 Task: Add start time "2:00".
Action: Mouse moved to (529, 331)
Screenshot: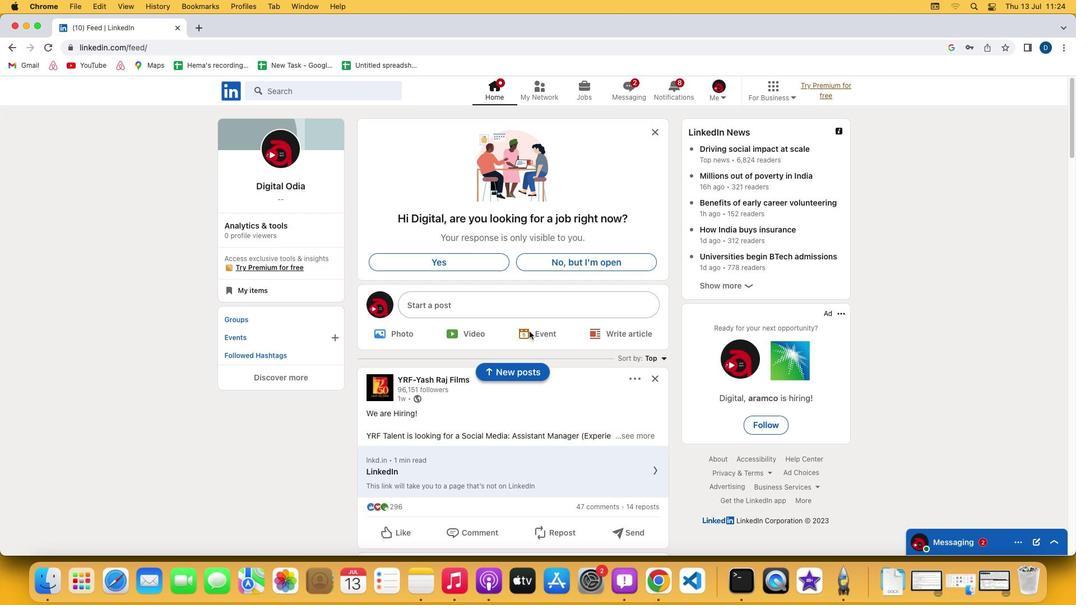 
Action: Mouse pressed left at (529, 331)
Screenshot: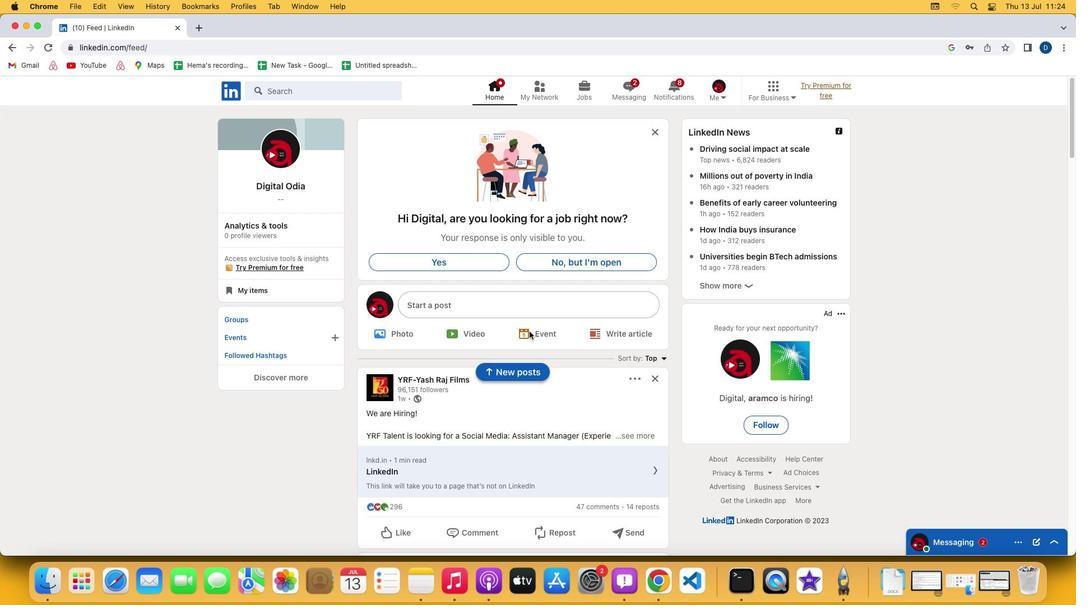 
Action: Mouse pressed left at (529, 331)
Screenshot: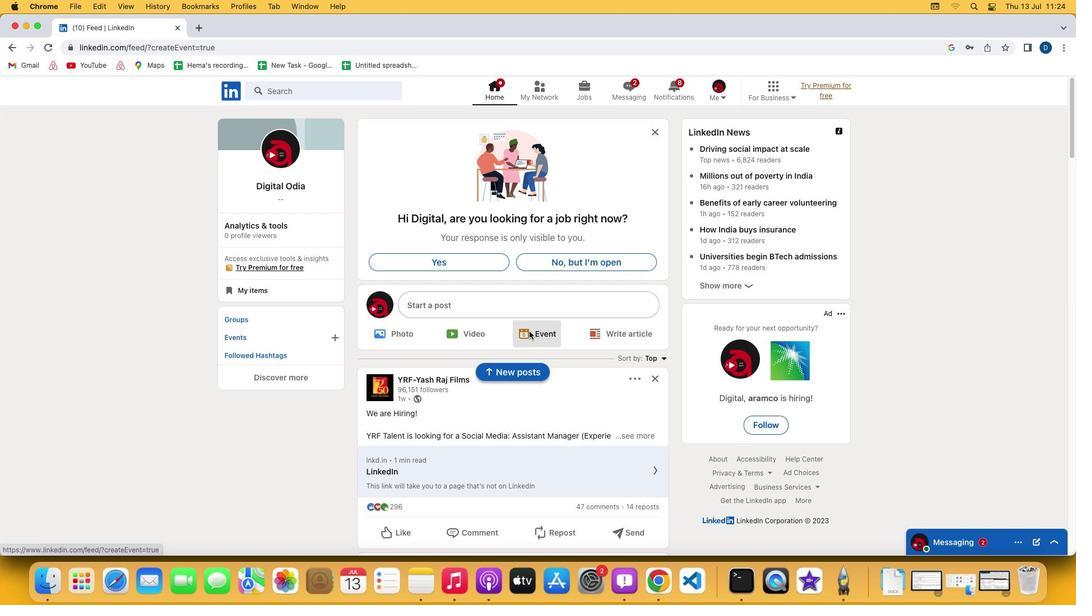 
Action: Mouse moved to (535, 392)
Screenshot: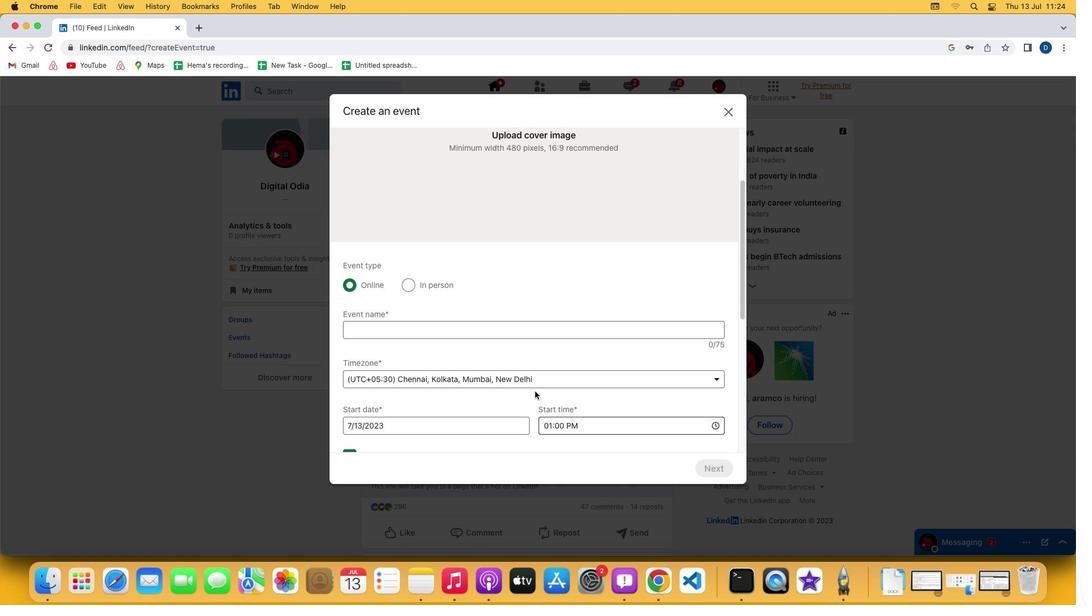 
Action: Mouse scrolled (535, 392) with delta (0, 0)
Screenshot: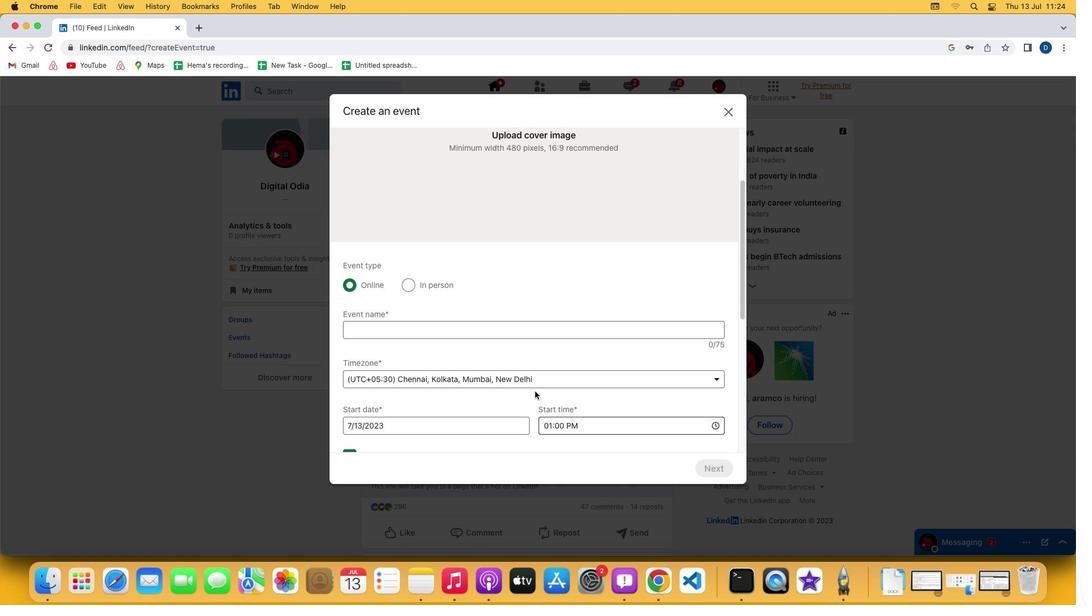 
Action: Mouse scrolled (535, 392) with delta (0, 0)
Screenshot: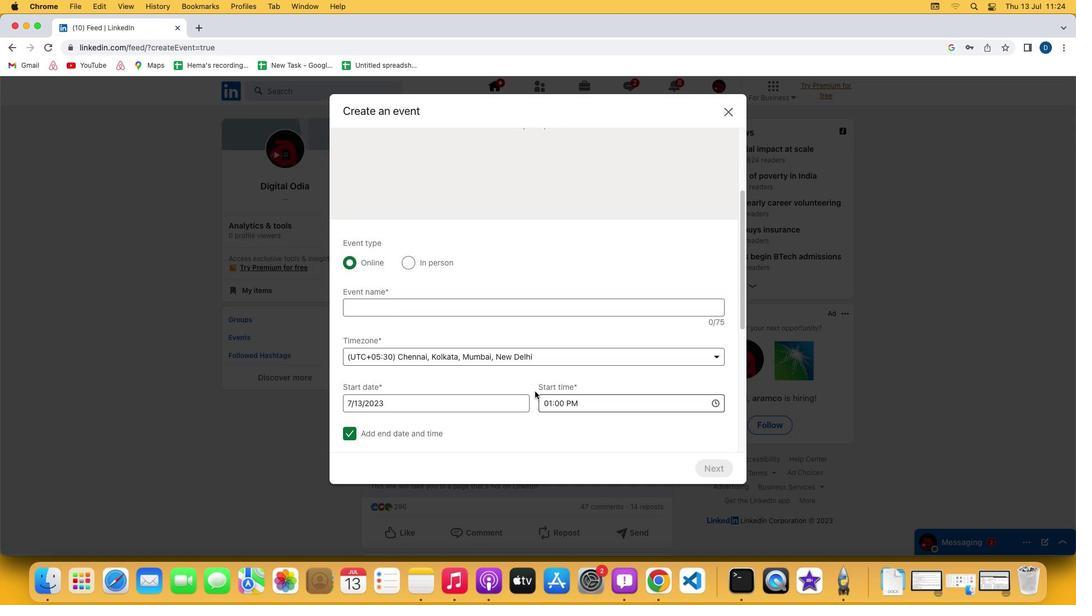 
Action: Mouse scrolled (535, 392) with delta (0, -1)
Screenshot: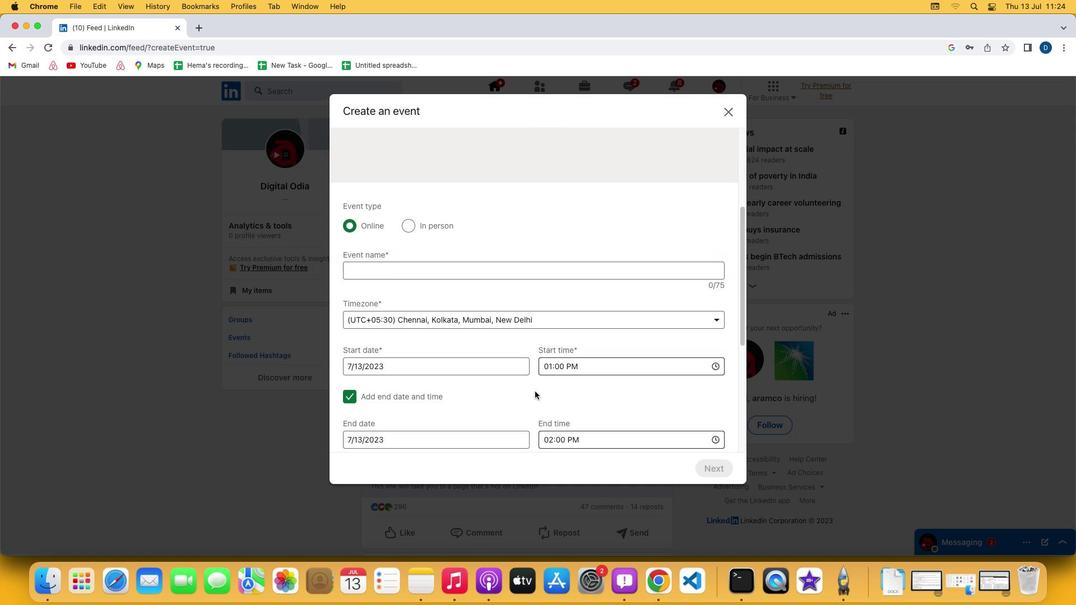 
Action: Mouse scrolled (535, 392) with delta (0, -2)
Screenshot: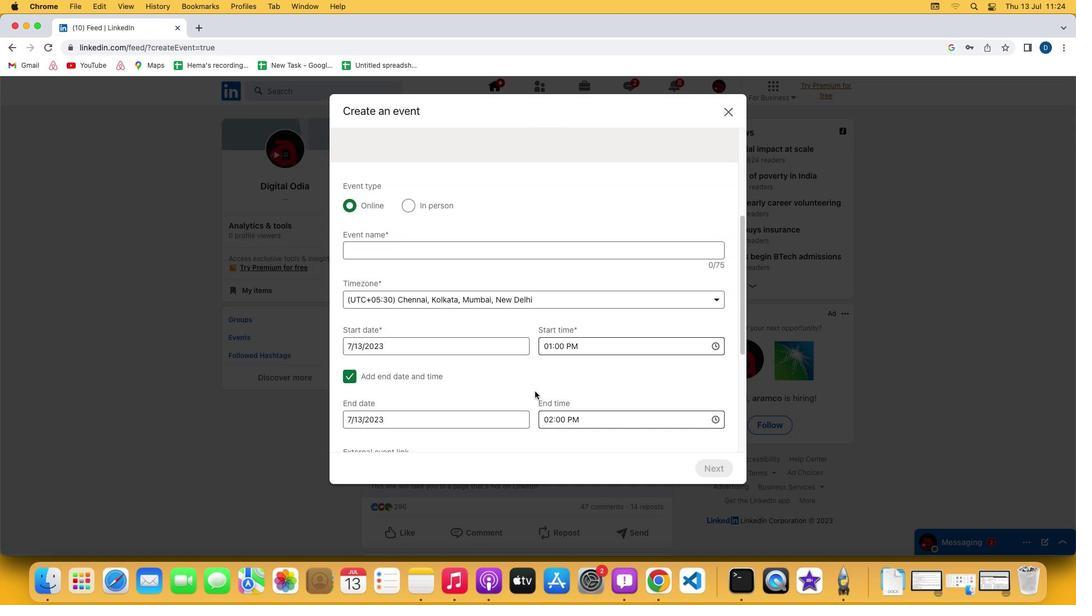 
Action: Mouse moved to (565, 350)
Screenshot: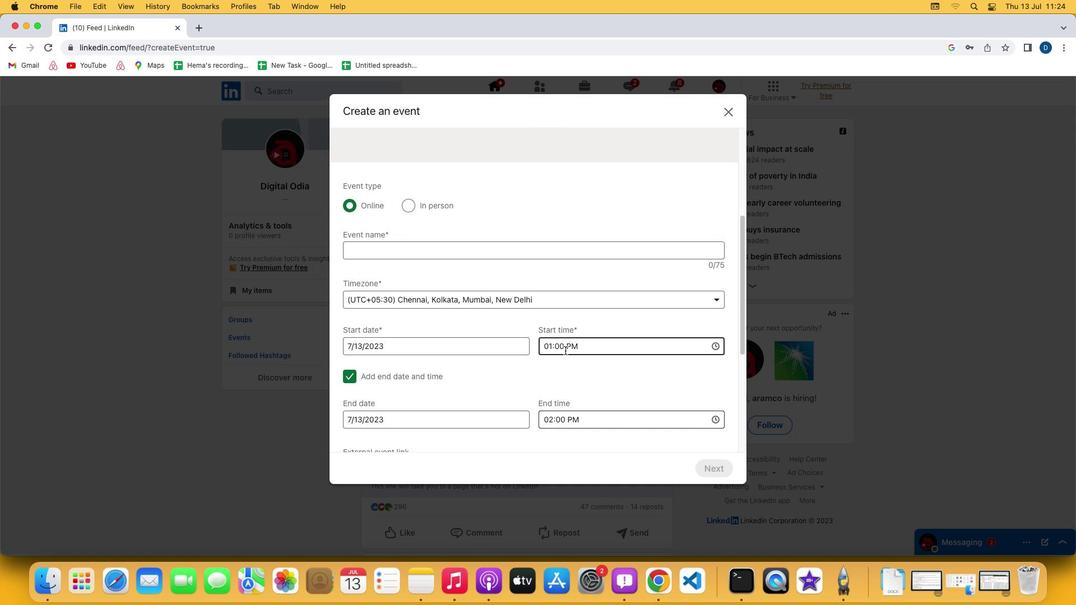 
Action: Mouse pressed left at (565, 350)
Screenshot: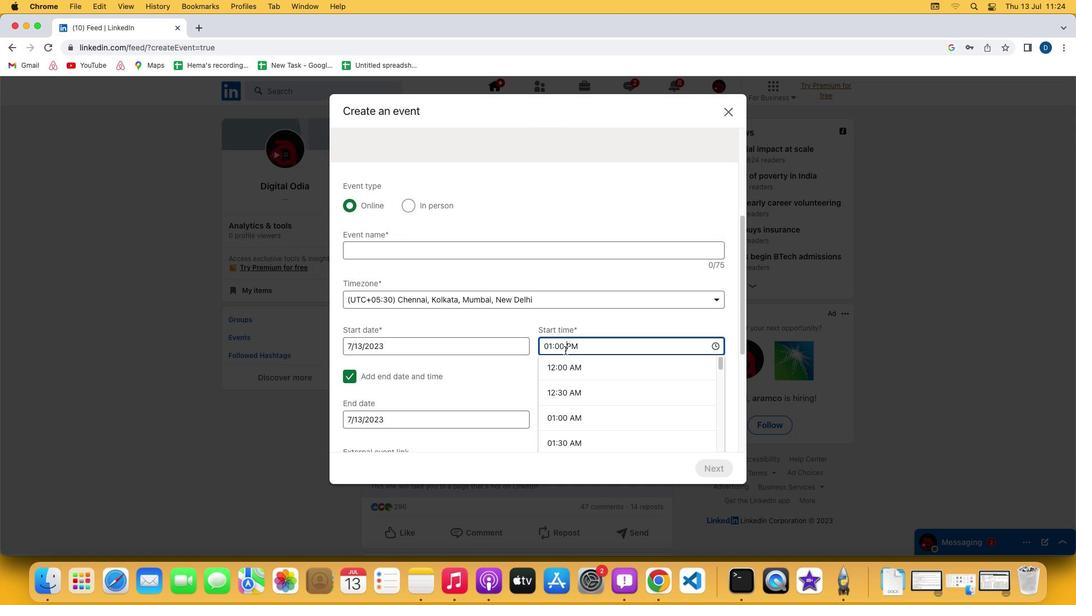 
Action: Mouse moved to (564, 349)
Screenshot: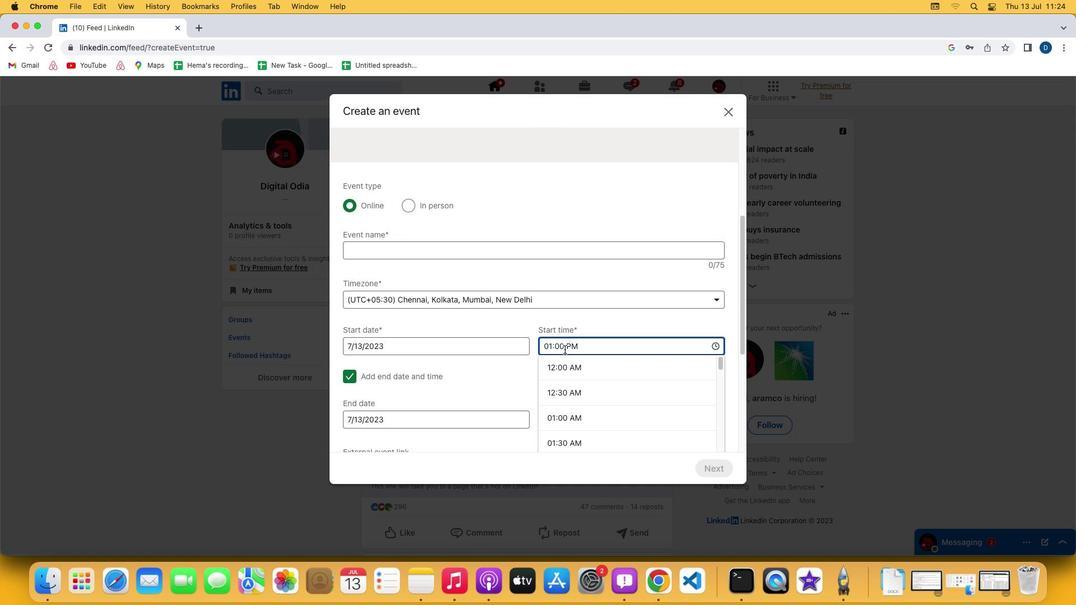 
Action: Mouse pressed left at (564, 349)
Screenshot: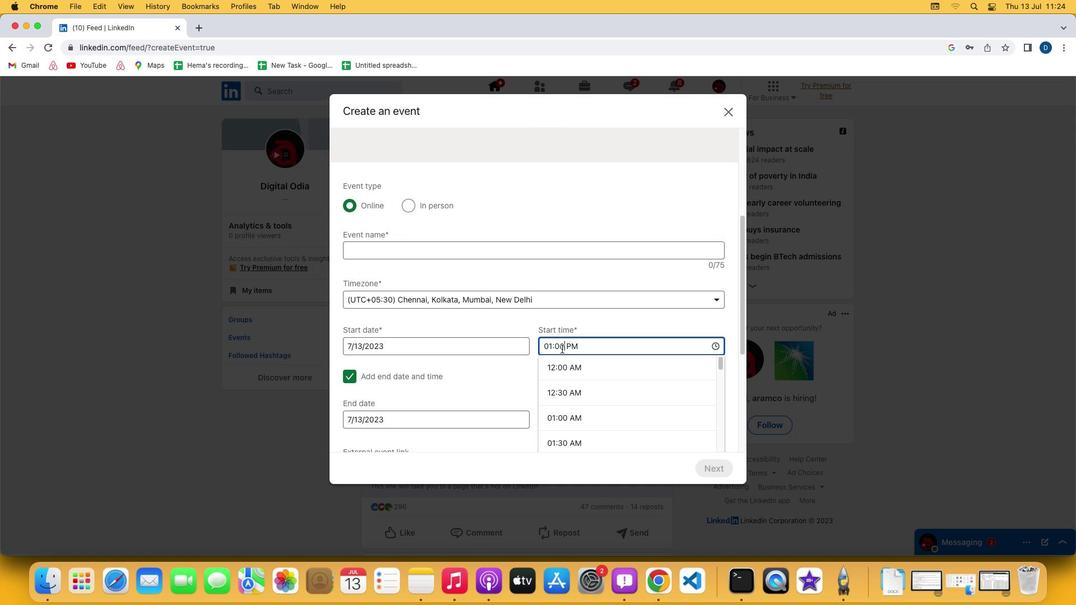 
Action: Mouse moved to (544, 347)
Screenshot: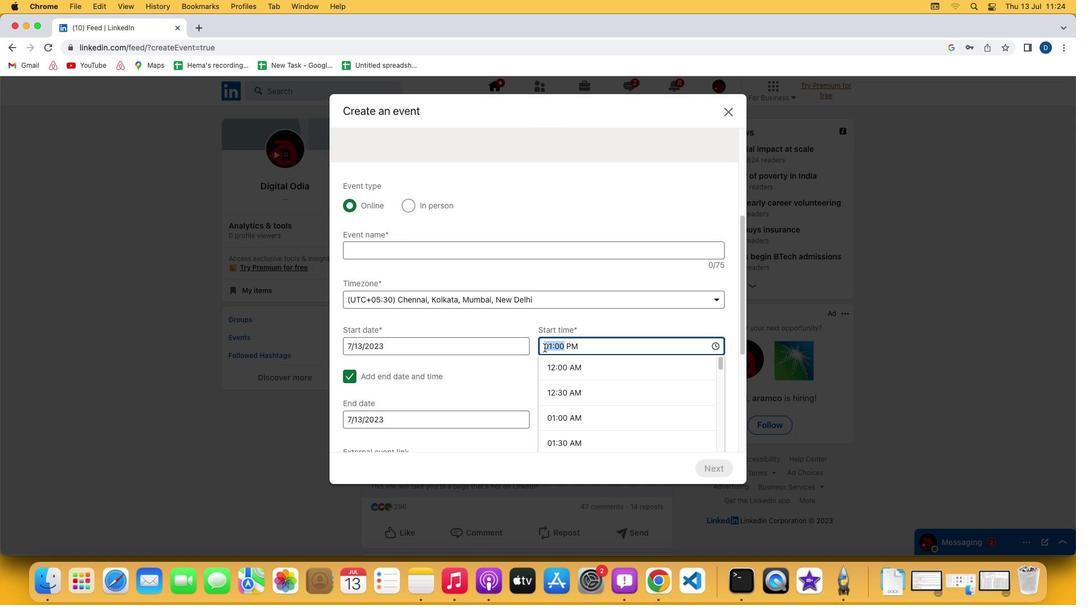 
Action: Key pressed '2'Key.shift_r':''0''0'
Screenshot: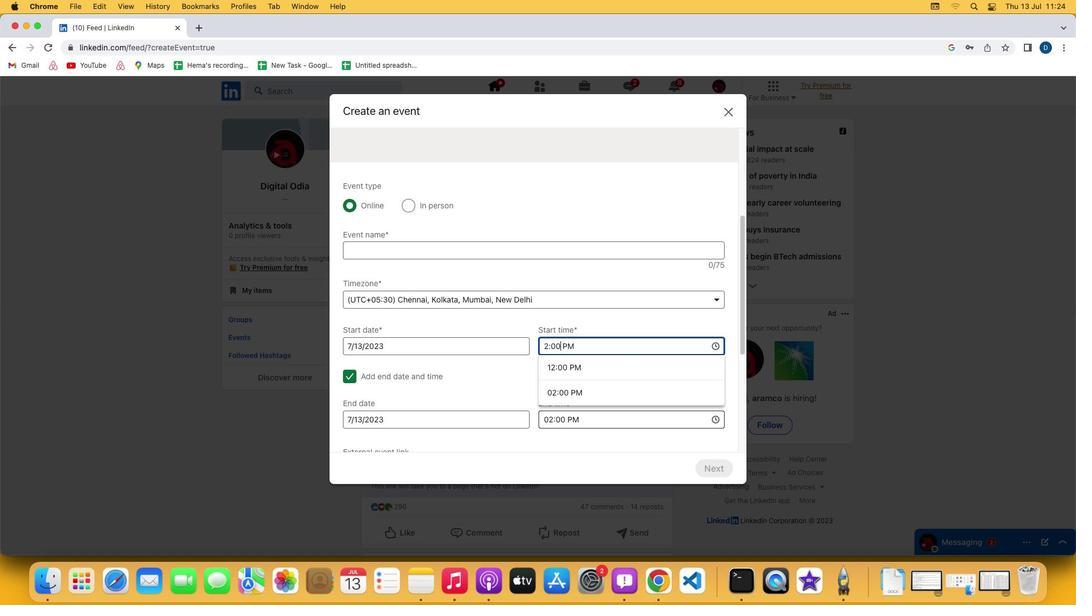 
